 Task: Set the "SFTP port" for "SFTP Input" to 3."
Action: Mouse moved to (117, 15)
Screenshot: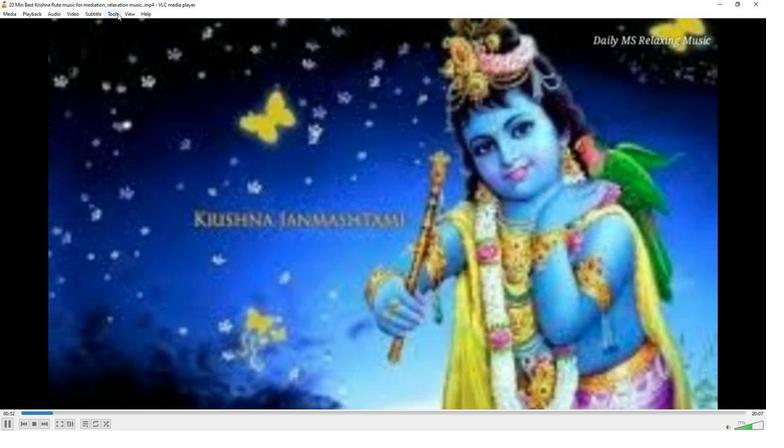 
Action: Mouse pressed left at (117, 15)
Screenshot: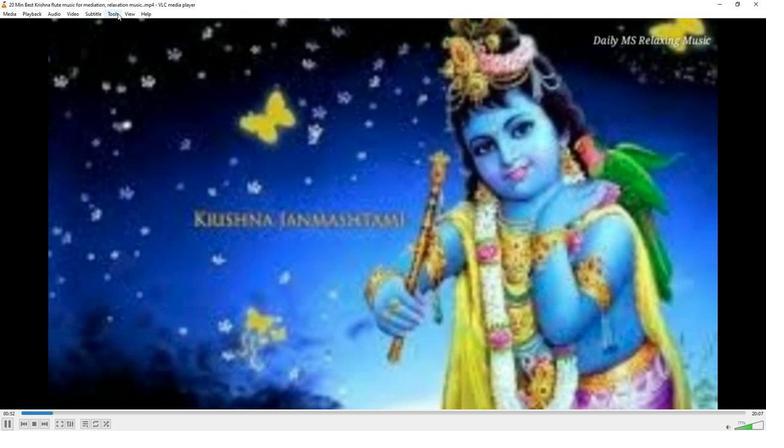 
Action: Mouse moved to (140, 113)
Screenshot: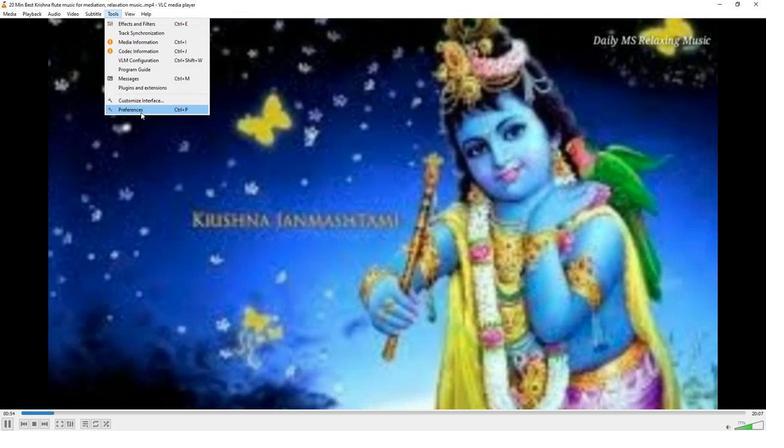 
Action: Mouse pressed left at (140, 113)
Screenshot: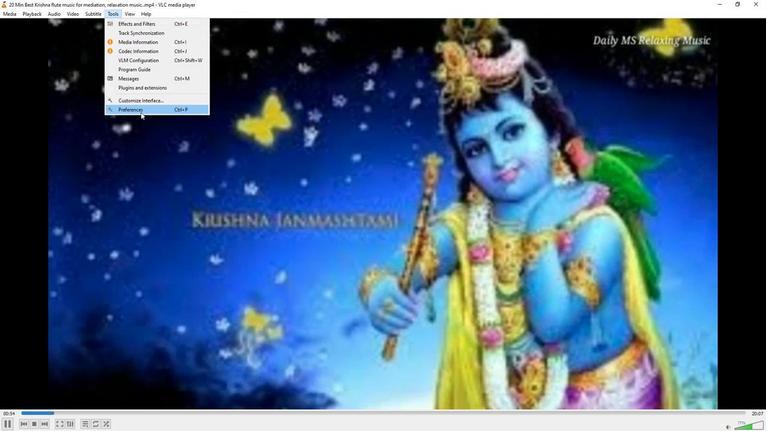 
Action: Mouse moved to (249, 353)
Screenshot: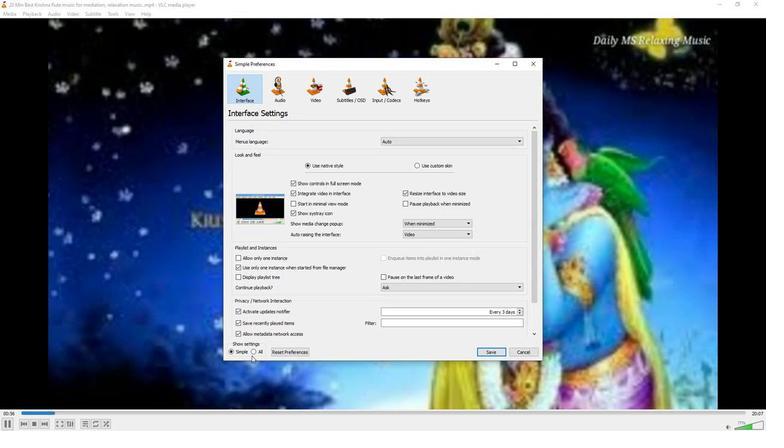 
Action: Mouse pressed left at (249, 353)
Screenshot: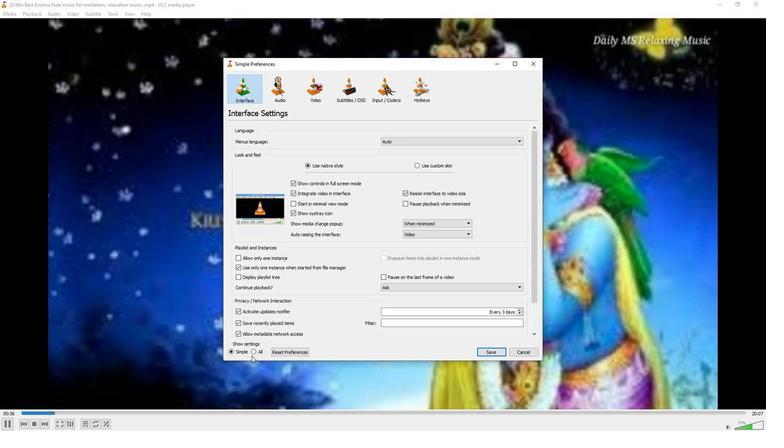 
Action: Mouse moved to (249, 352)
Screenshot: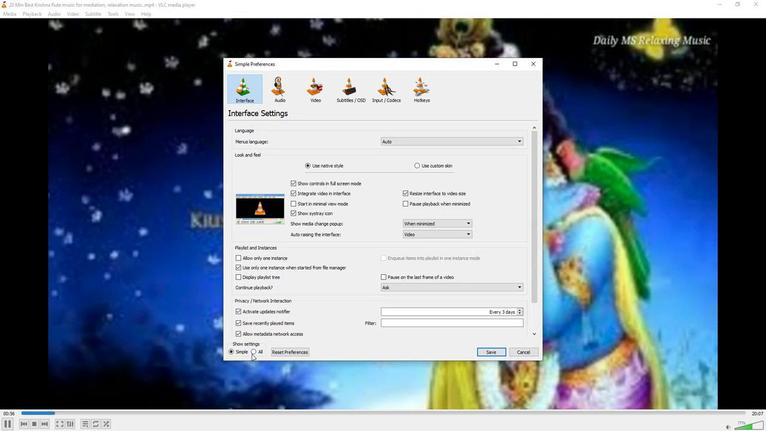 
Action: Mouse pressed left at (249, 352)
Screenshot: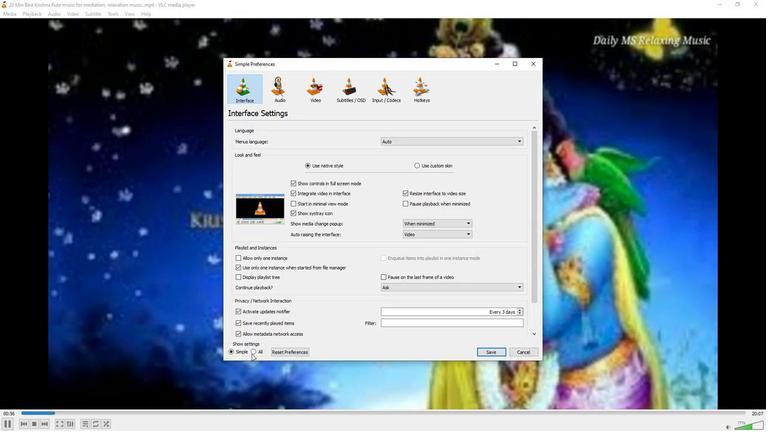 
Action: Mouse moved to (237, 217)
Screenshot: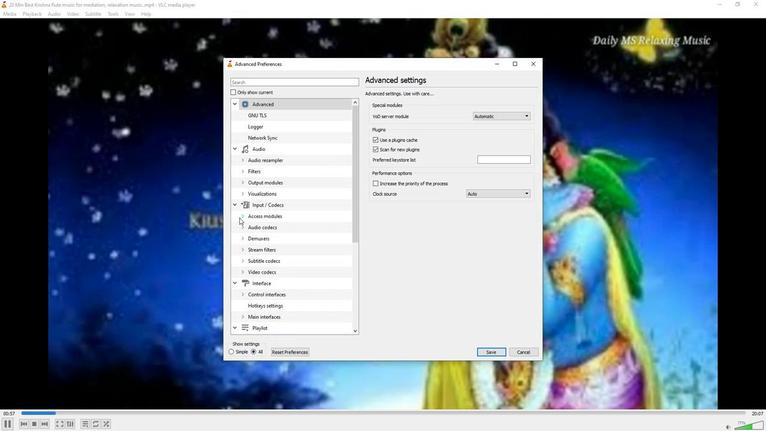 
Action: Mouse pressed left at (237, 217)
Screenshot: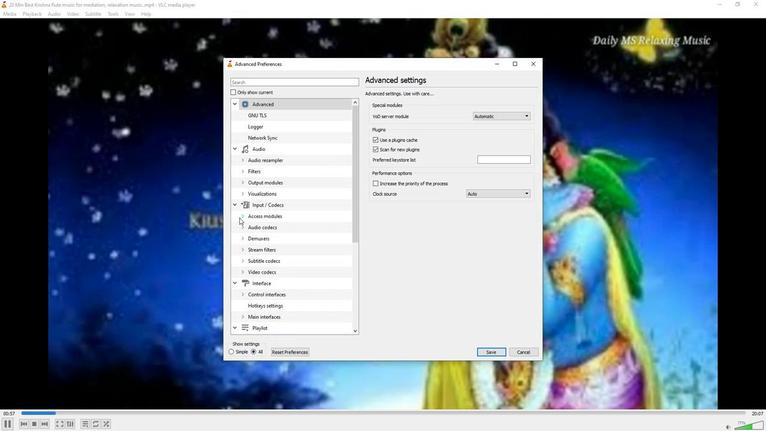 
Action: Mouse moved to (258, 244)
Screenshot: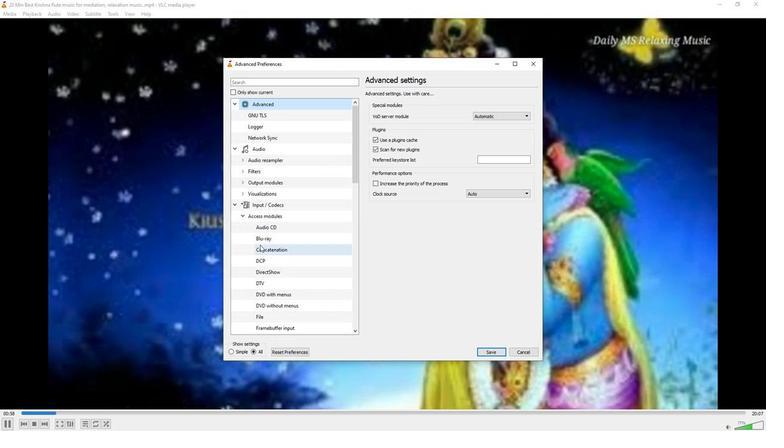 
Action: Mouse scrolled (258, 244) with delta (0, 0)
Screenshot: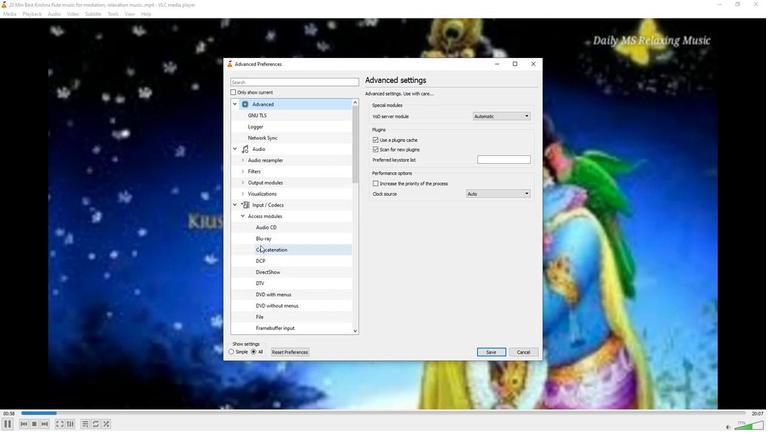 
Action: Mouse scrolled (258, 244) with delta (0, 0)
Screenshot: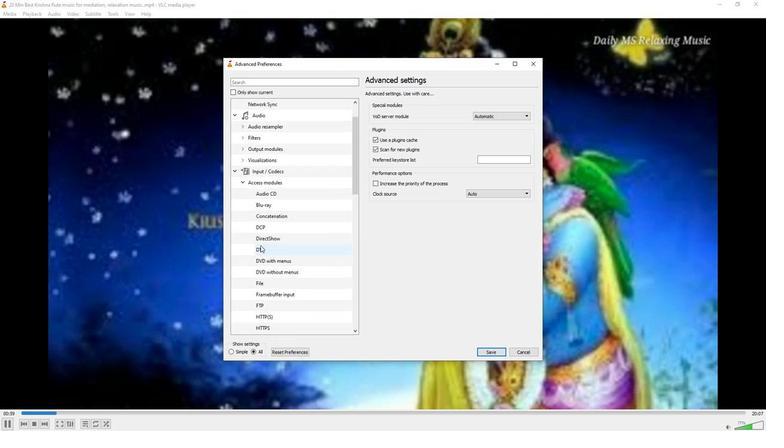 
Action: Mouse scrolled (258, 244) with delta (0, 0)
Screenshot: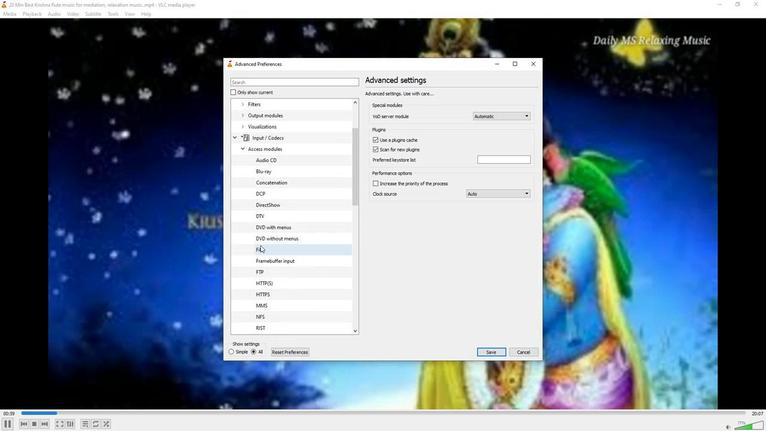 
Action: Mouse scrolled (258, 244) with delta (0, 0)
Screenshot: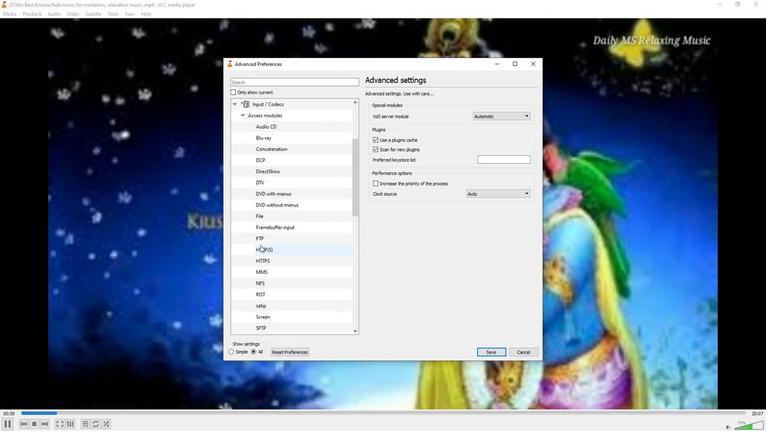 
Action: Mouse scrolled (258, 244) with delta (0, 0)
Screenshot: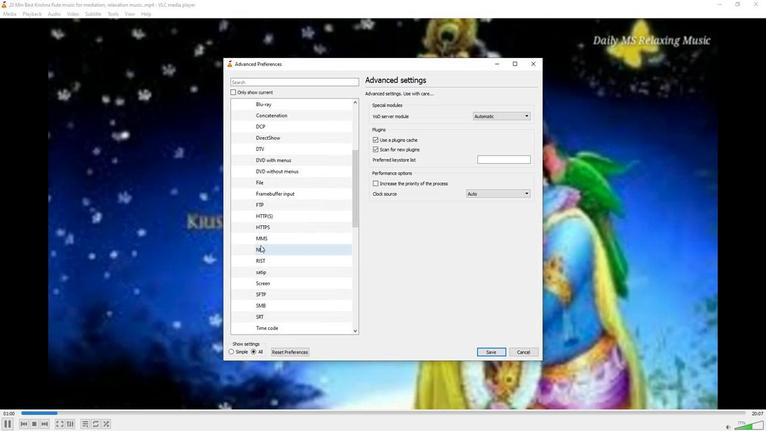 
Action: Mouse moved to (258, 258)
Screenshot: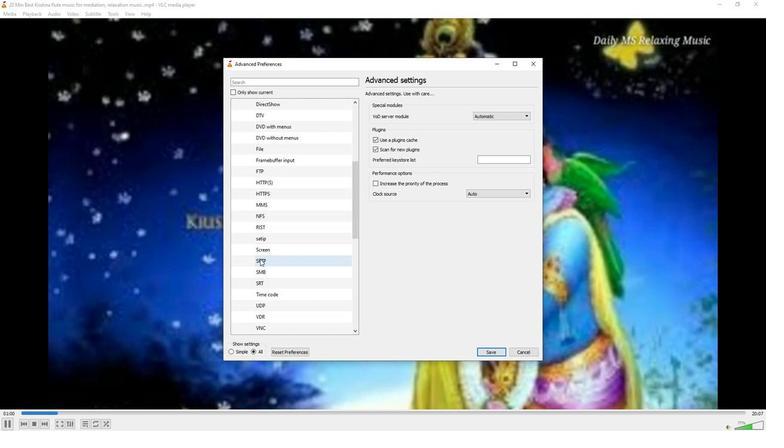 
Action: Mouse pressed left at (258, 258)
Screenshot: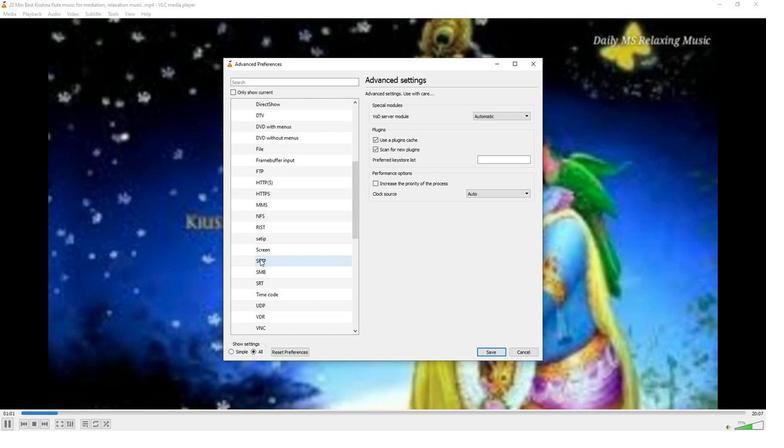 
Action: Mouse moved to (517, 106)
Screenshot: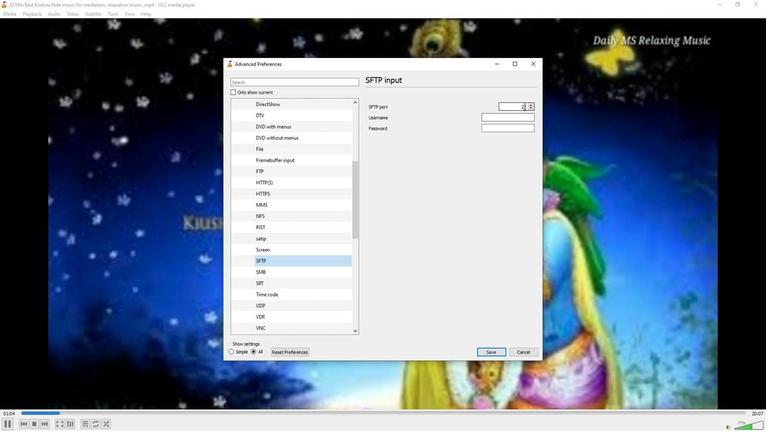 
Action: Mouse pressed left at (517, 106)
Screenshot: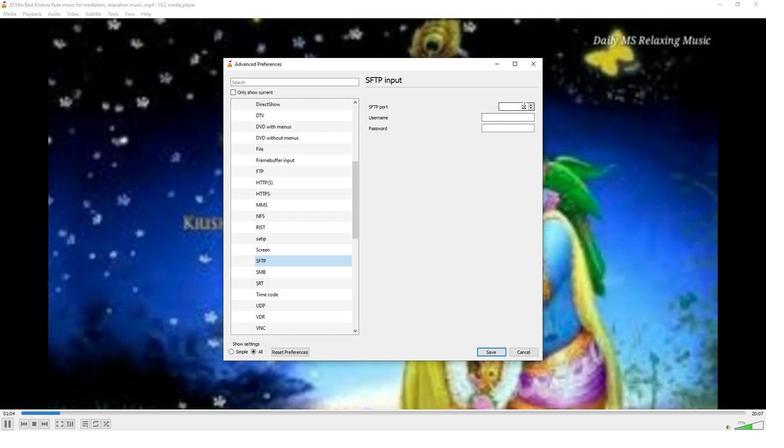 
Action: Mouse pressed left at (517, 106)
Screenshot: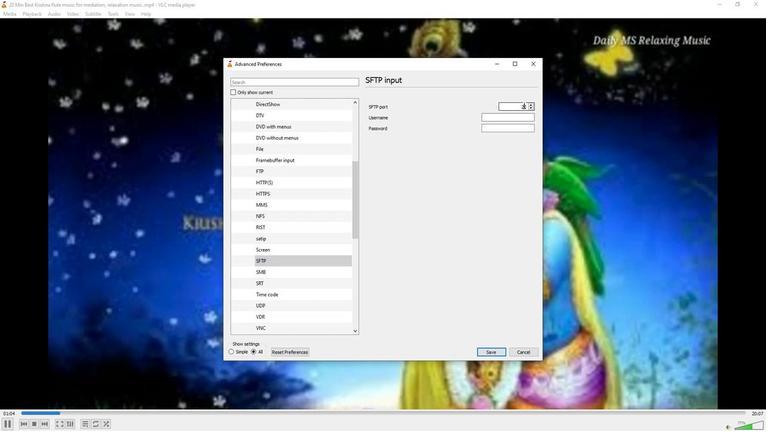 
Action: Key pressed 3
Screenshot: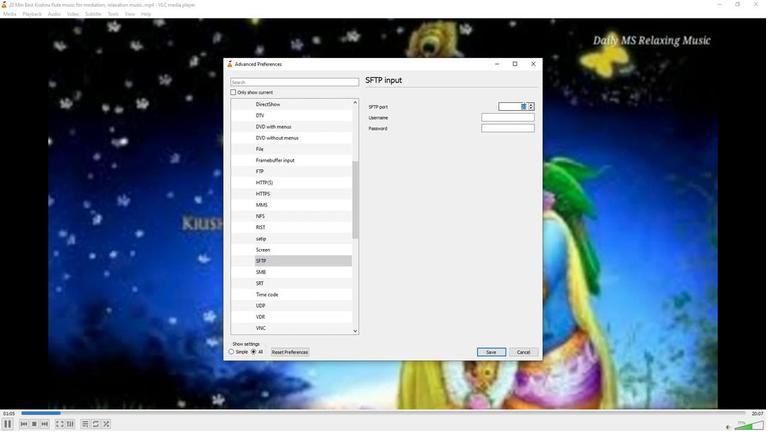
Action: Mouse moved to (476, 114)
Screenshot: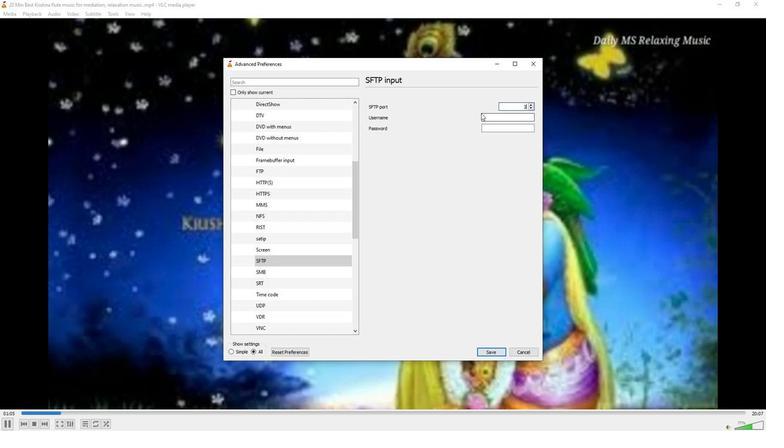 
Action: Mouse pressed left at (476, 114)
Screenshot: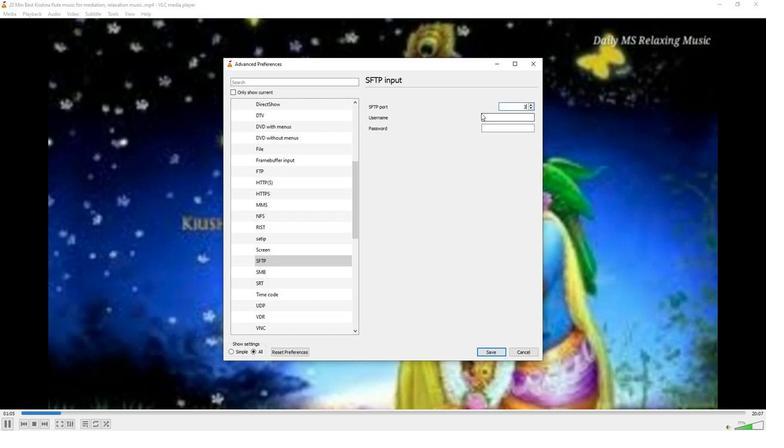 
